 Task: Select the option "Any Workspace member" in the board creation restrictions.
Action: Mouse moved to (104, 176)
Screenshot: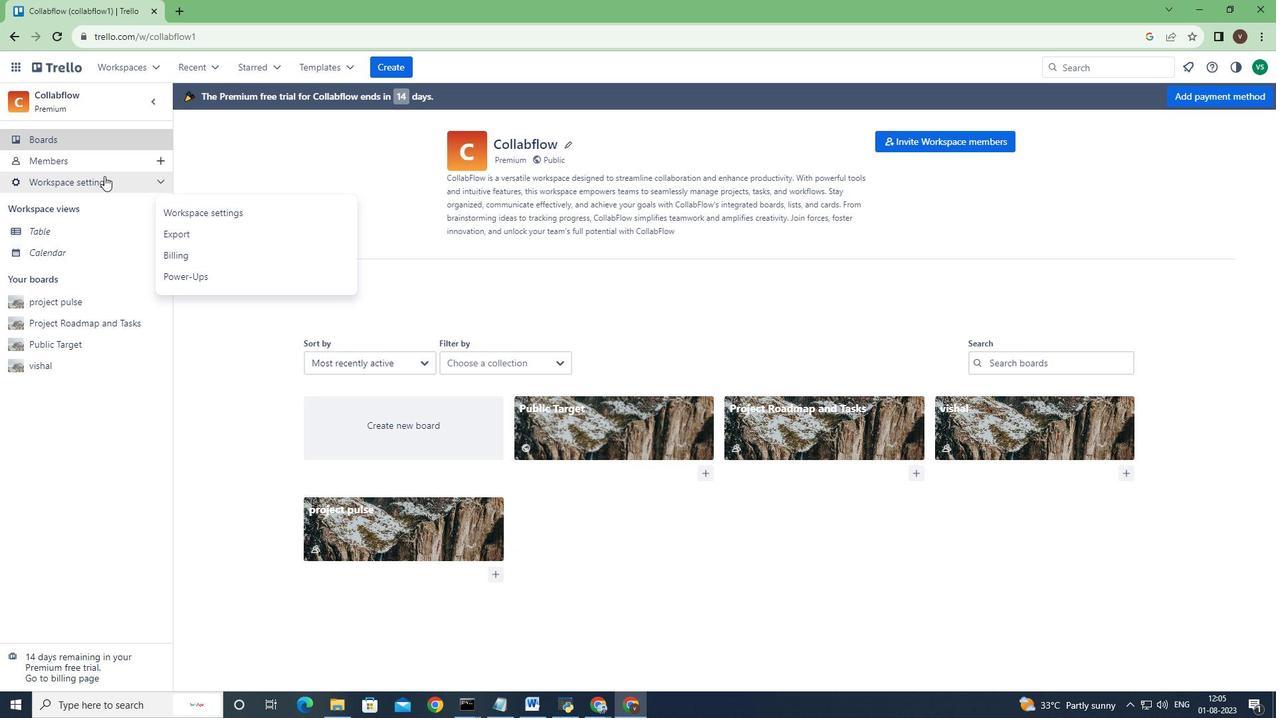 
Action: Mouse pressed left at (104, 176)
Screenshot: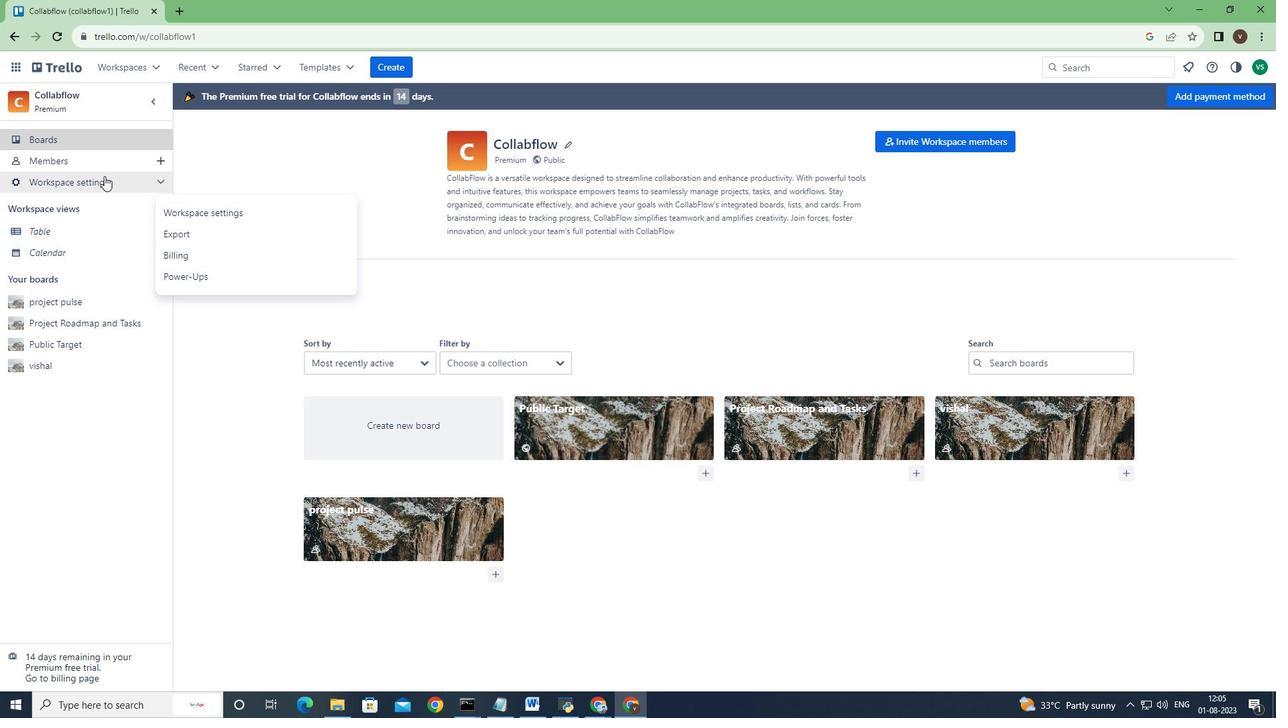 
Action: Mouse moved to (198, 210)
Screenshot: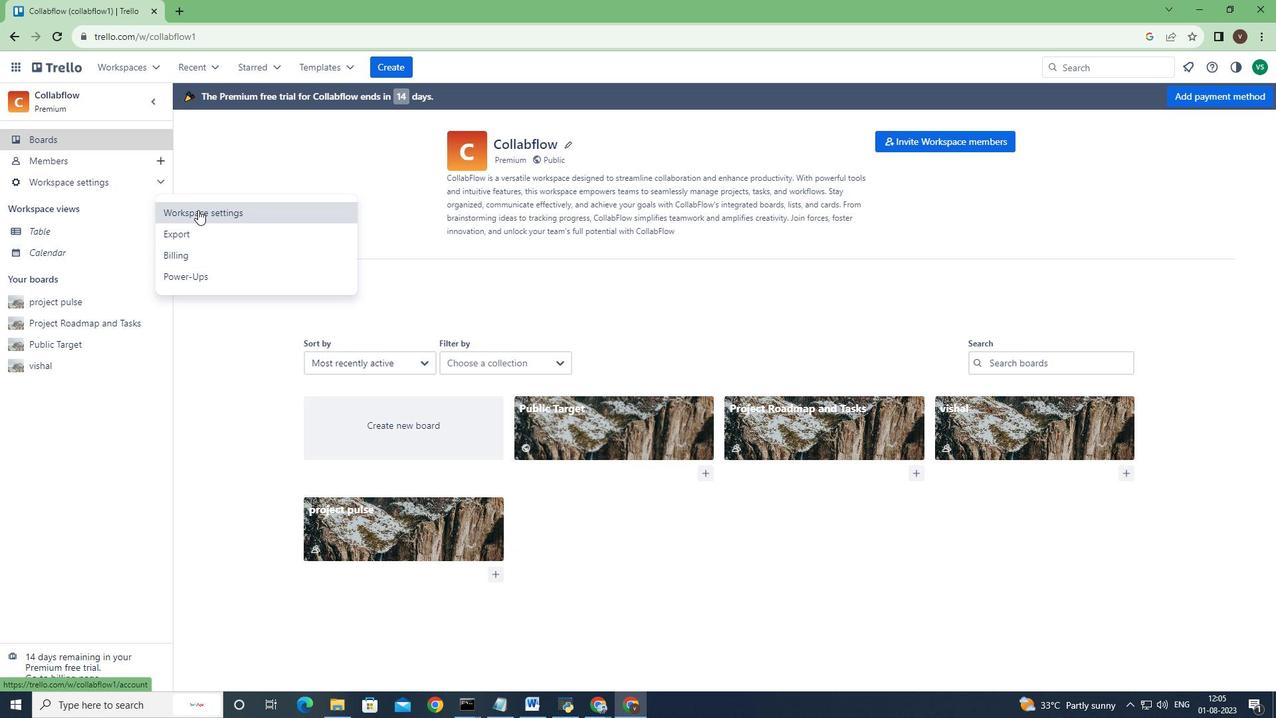 
Action: Mouse pressed left at (198, 210)
Screenshot: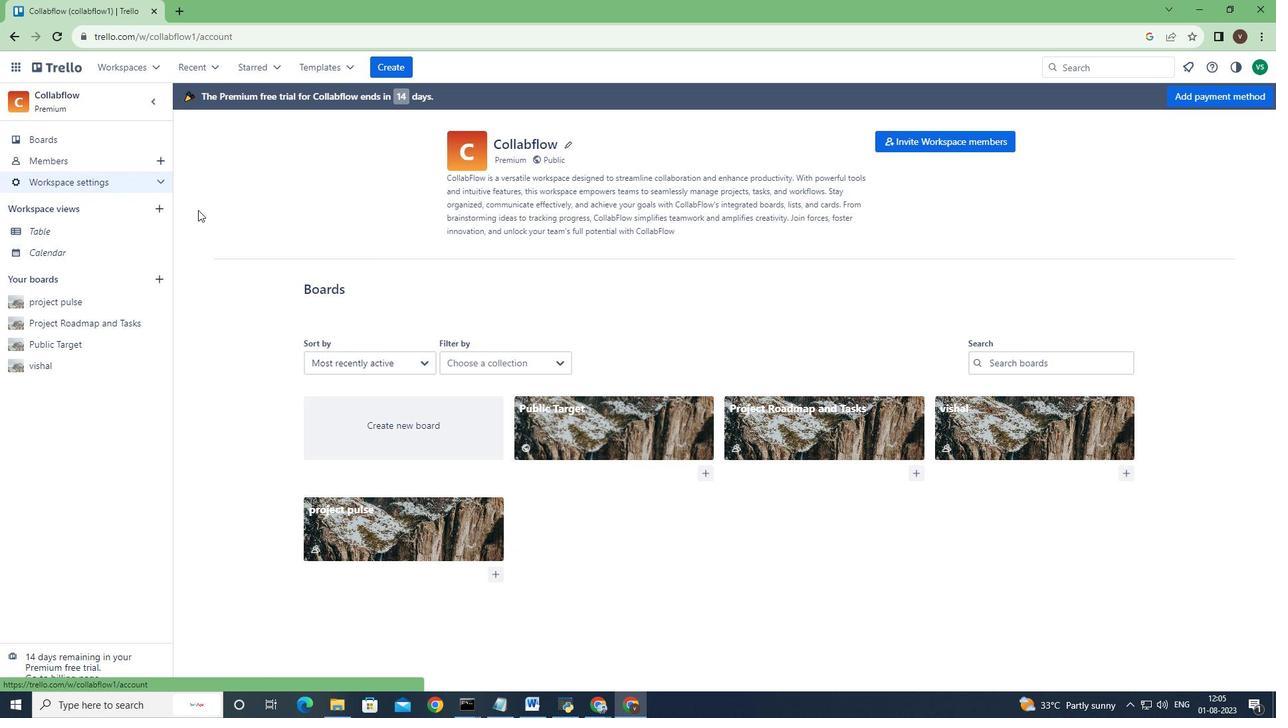 
Action: Mouse moved to (980, 500)
Screenshot: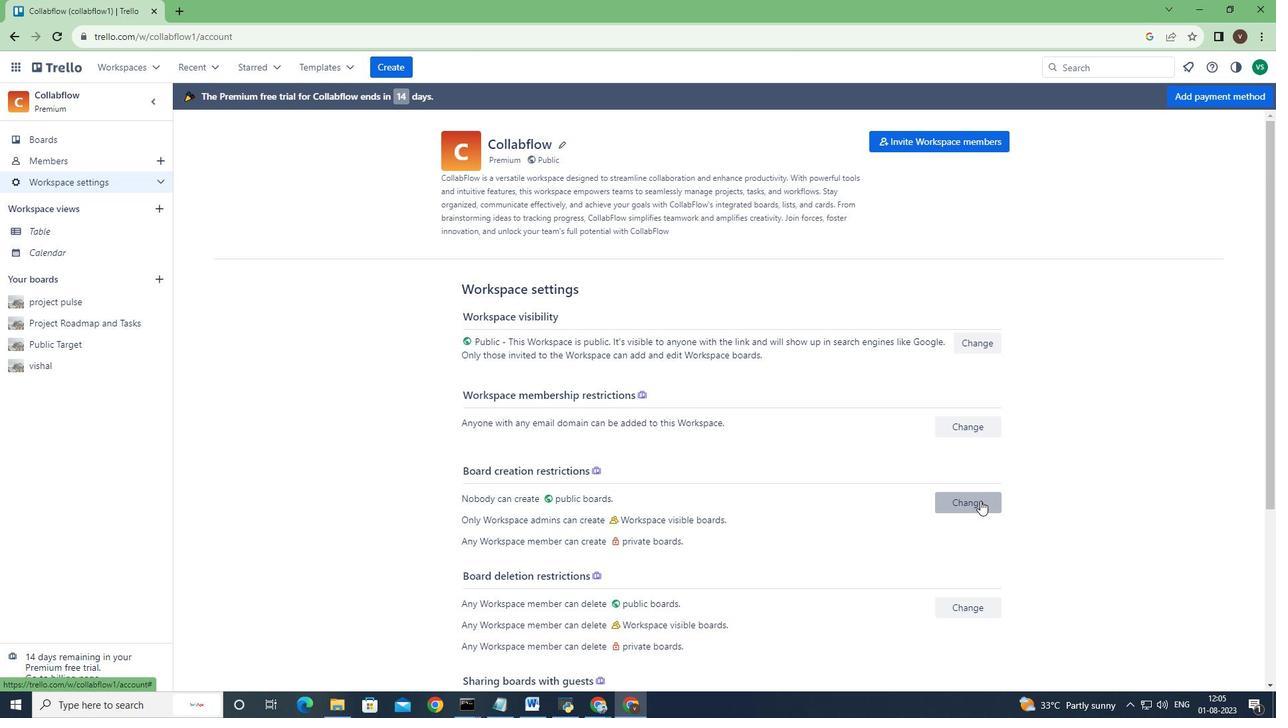 
Action: Mouse pressed left at (980, 500)
Screenshot: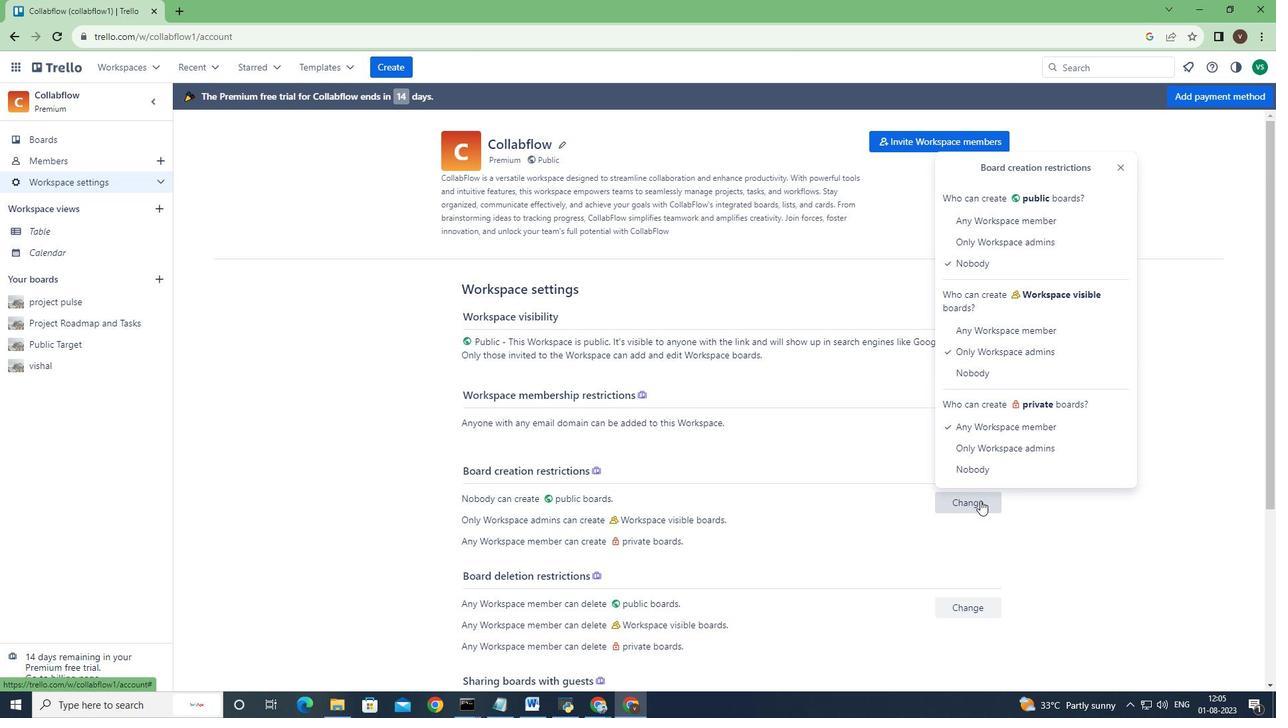 
Action: Mouse moved to (1023, 329)
Screenshot: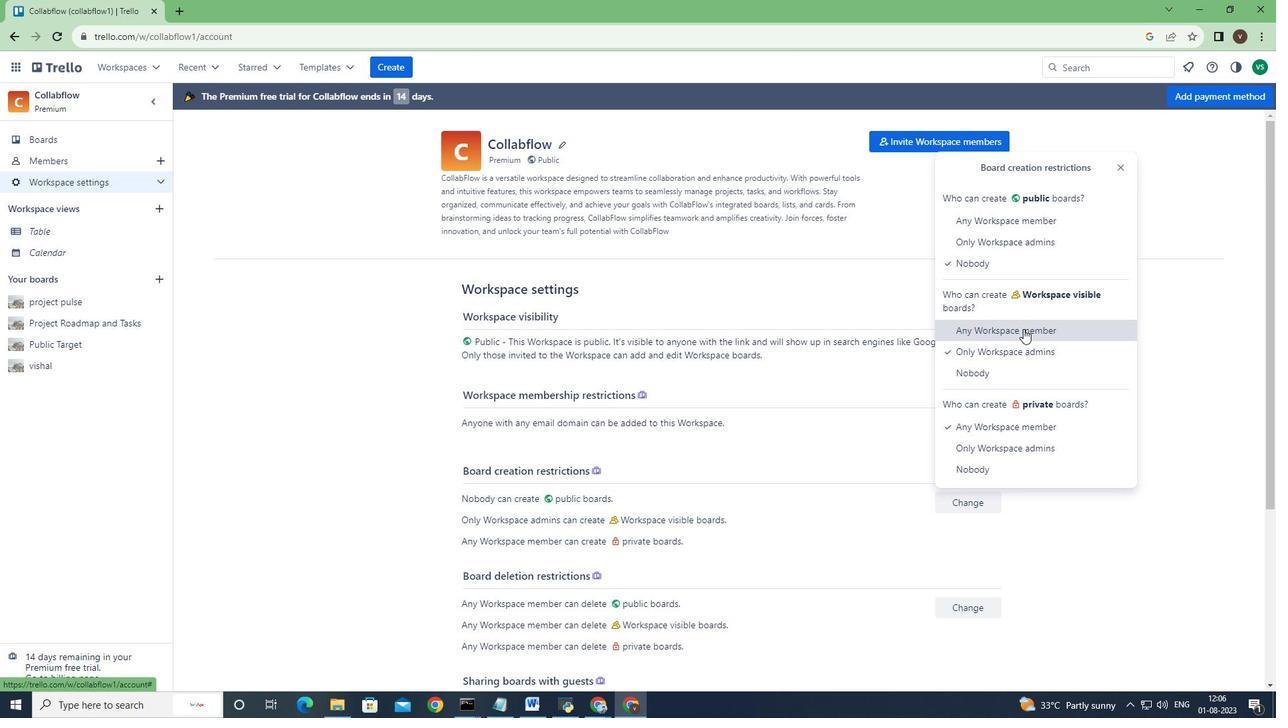 
Action: Mouse pressed left at (1023, 329)
Screenshot: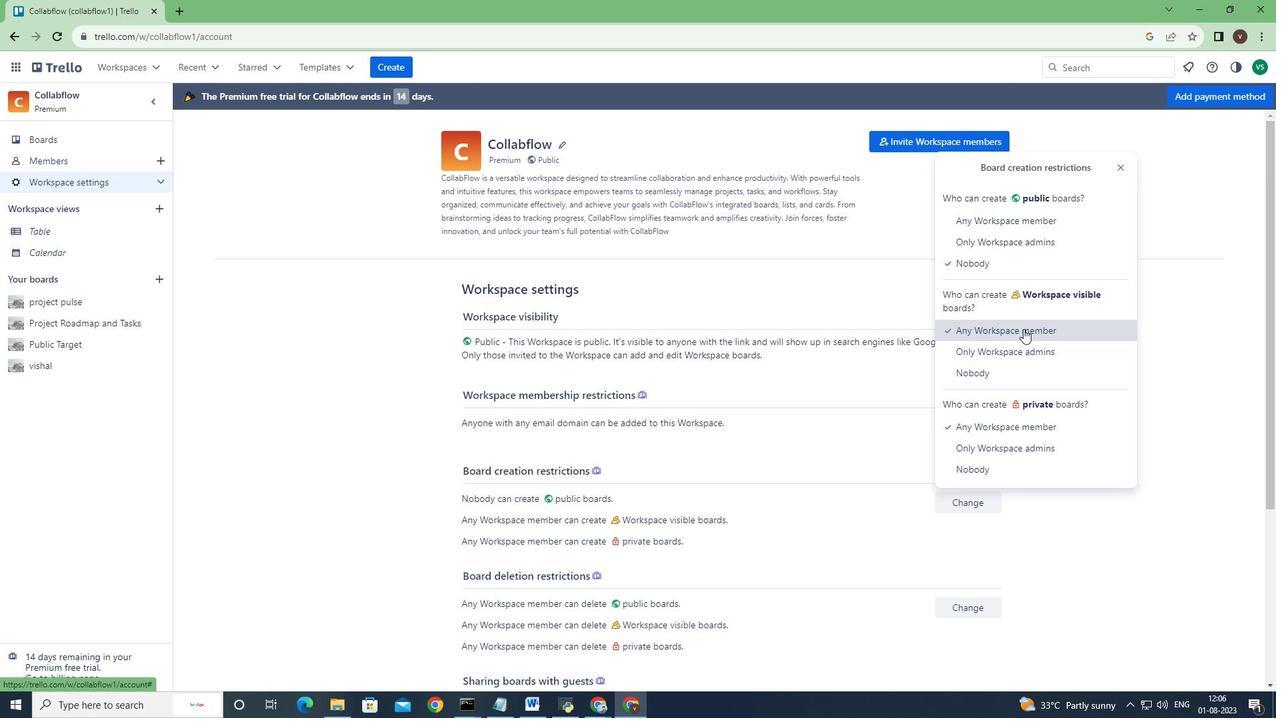 
